 Task: Add the task  Implement multi-language support for the app to the section Code Champions in the project TrapPlan and add a Due Date to the respective task as 2023/08/20.
Action: Mouse moved to (70, 479)
Screenshot: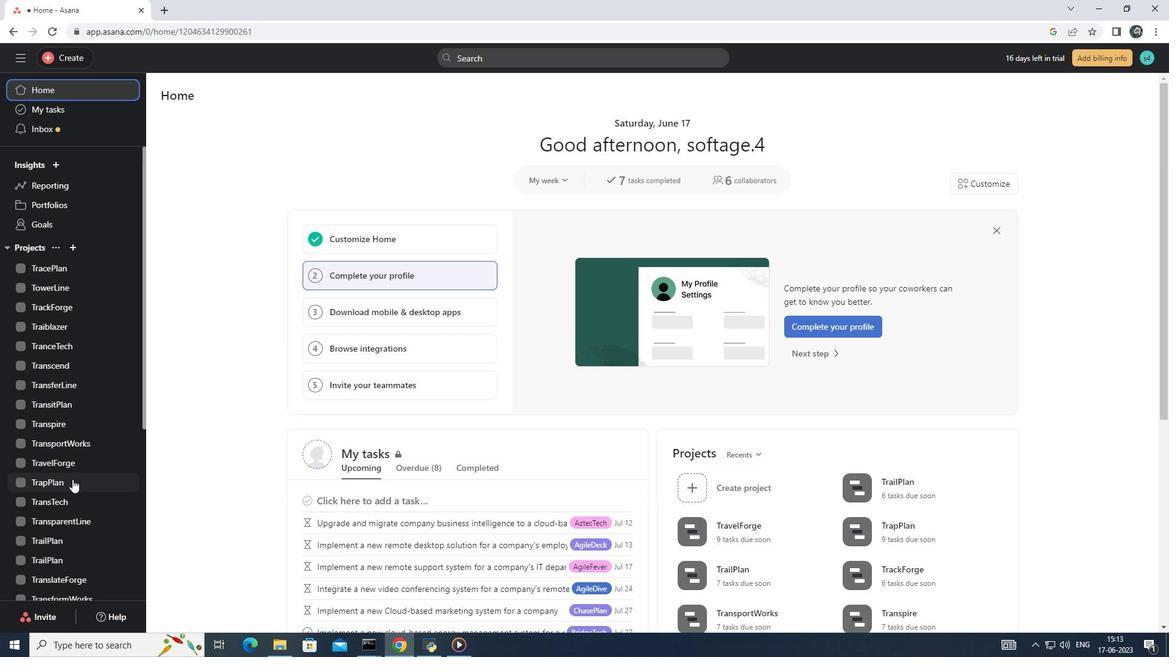 
Action: Mouse pressed left at (70, 479)
Screenshot: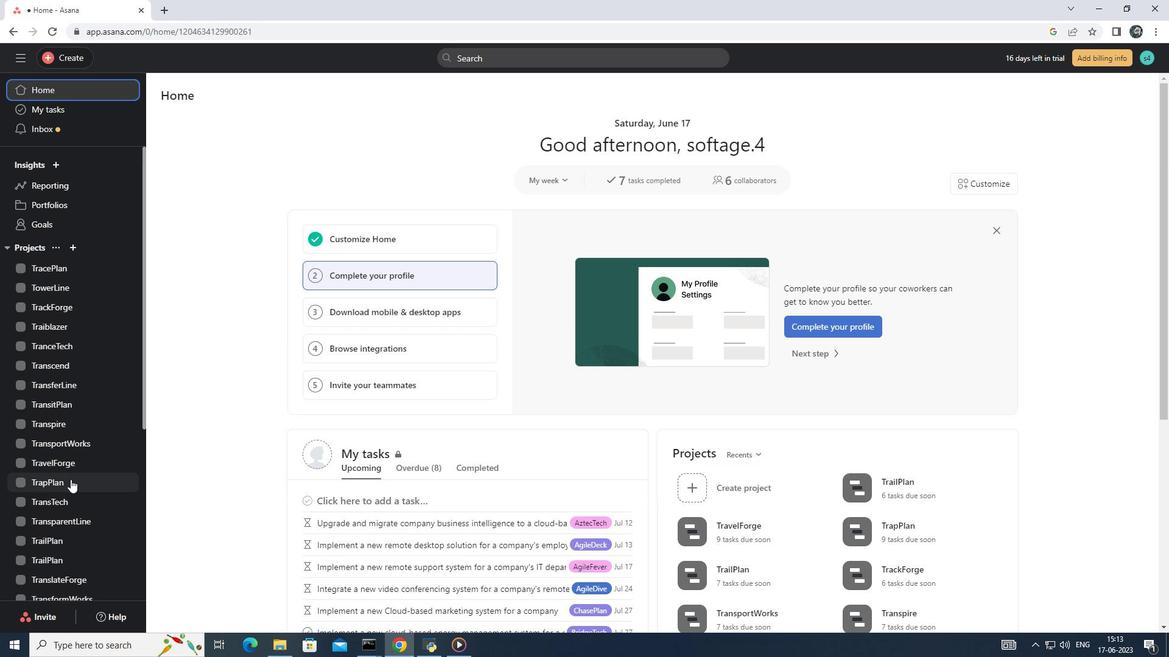 
Action: Mouse pressed left at (70, 479)
Screenshot: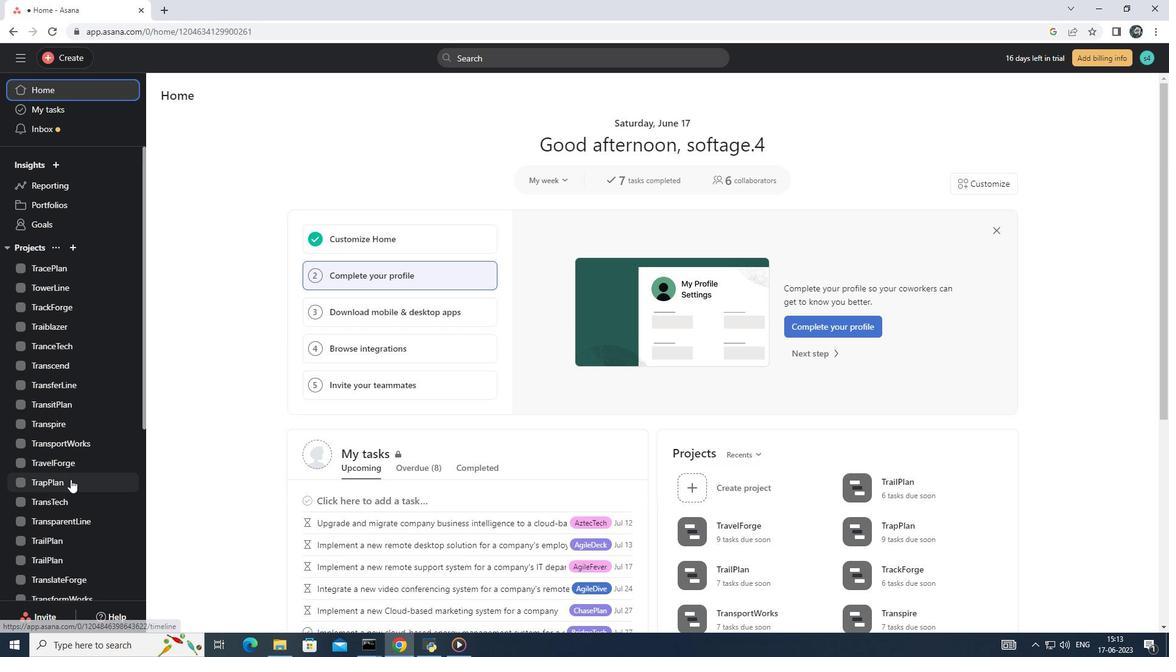 
Action: Mouse moved to (474, 288)
Screenshot: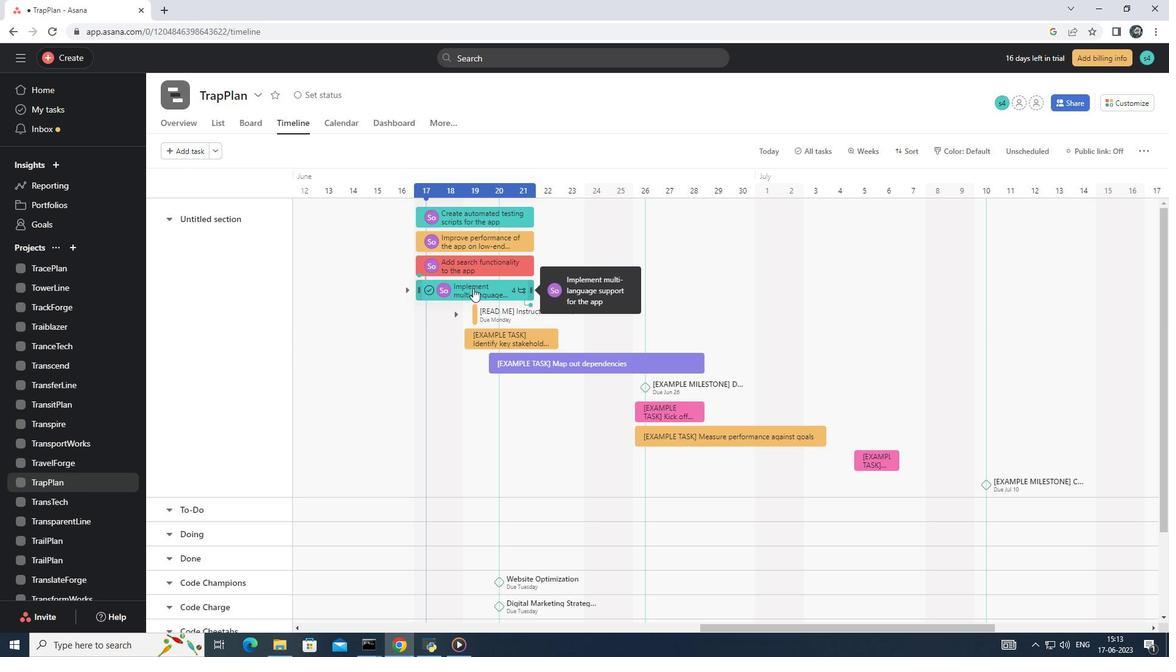 
Action: Mouse pressed left at (474, 288)
Screenshot: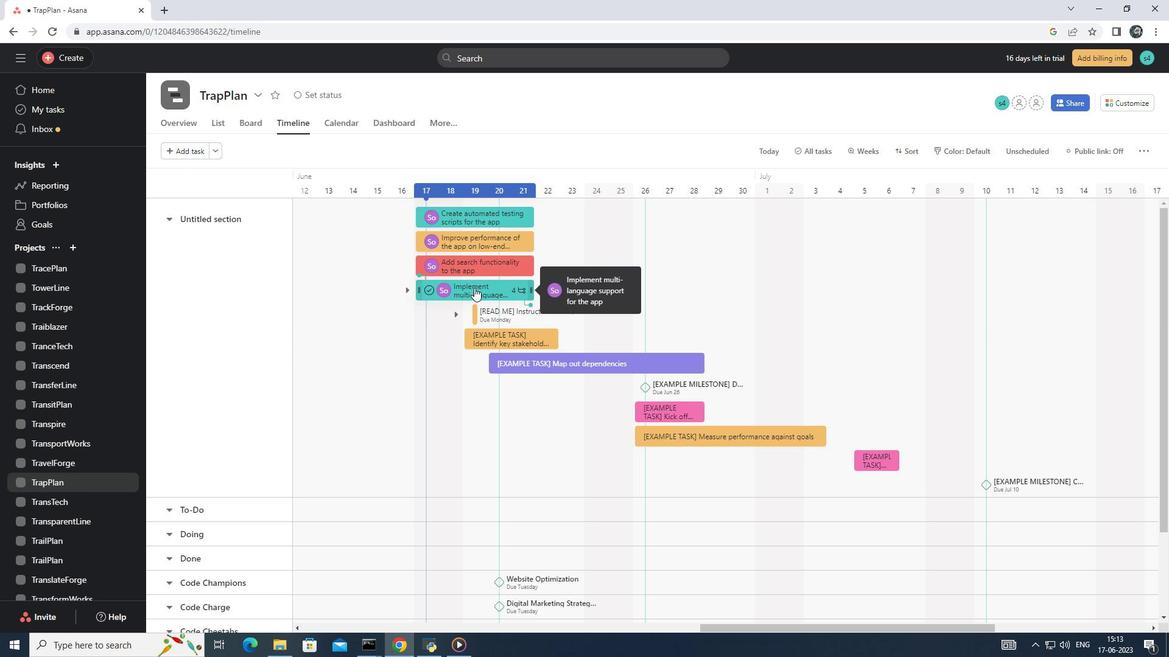 
Action: Mouse moved to (947, 264)
Screenshot: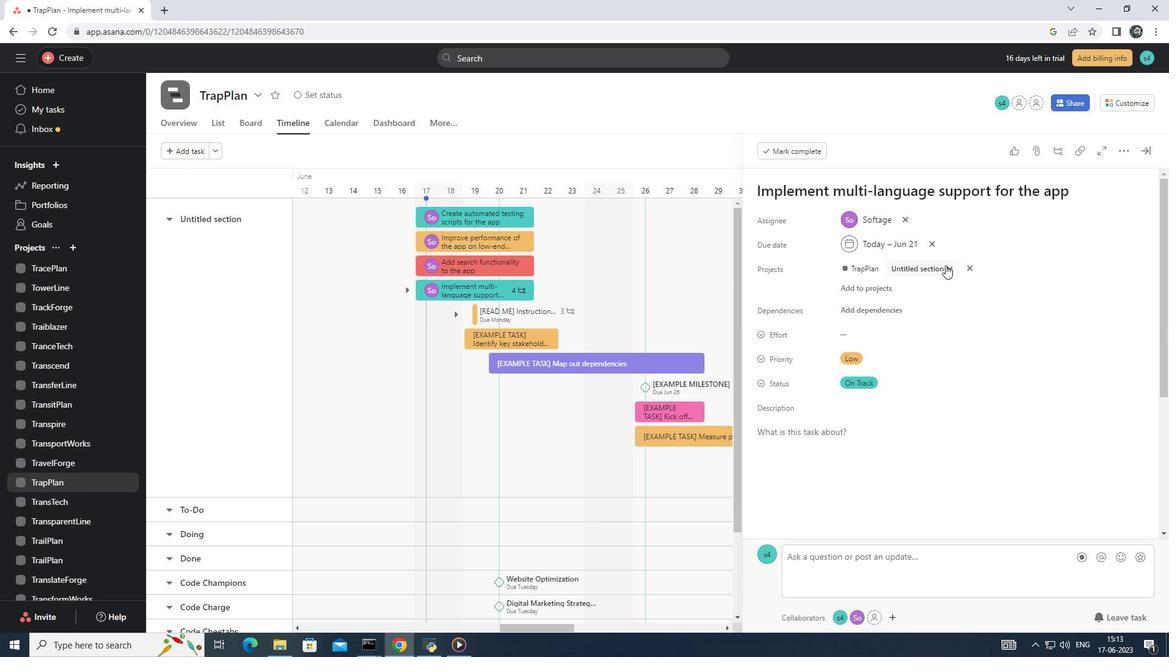 
Action: Mouse pressed left at (947, 264)
Screenshot: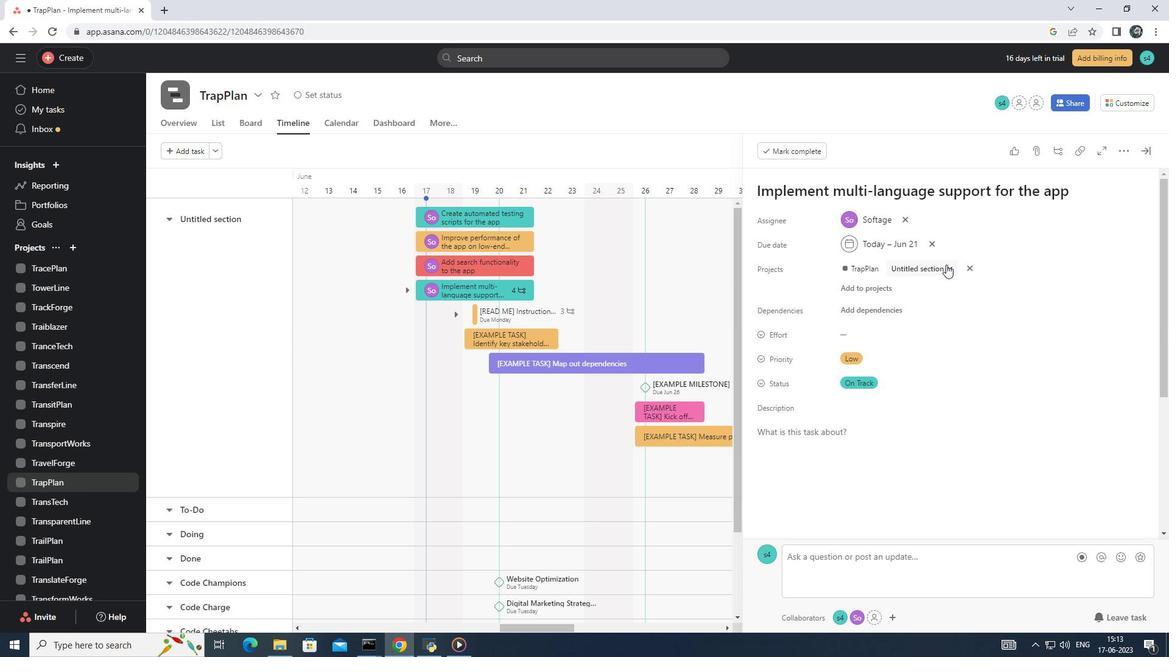 
Action: Mouse moved to (925, 385)
Screenshot: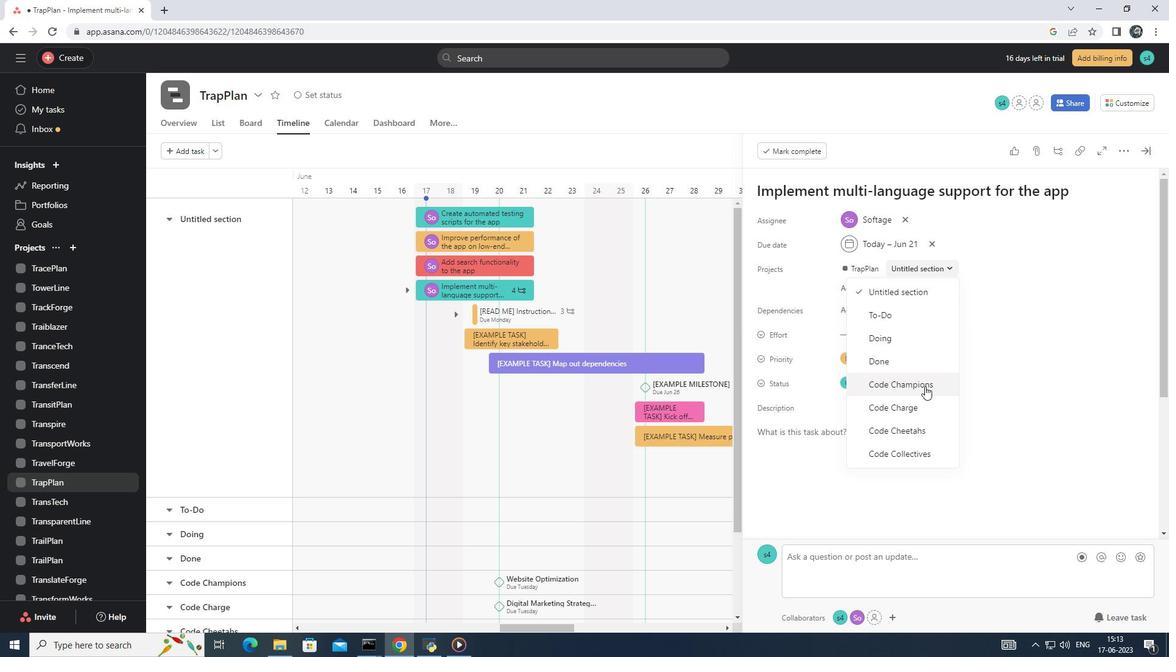 
Action: Mouse pressed left at (925, 385)
Screenshot: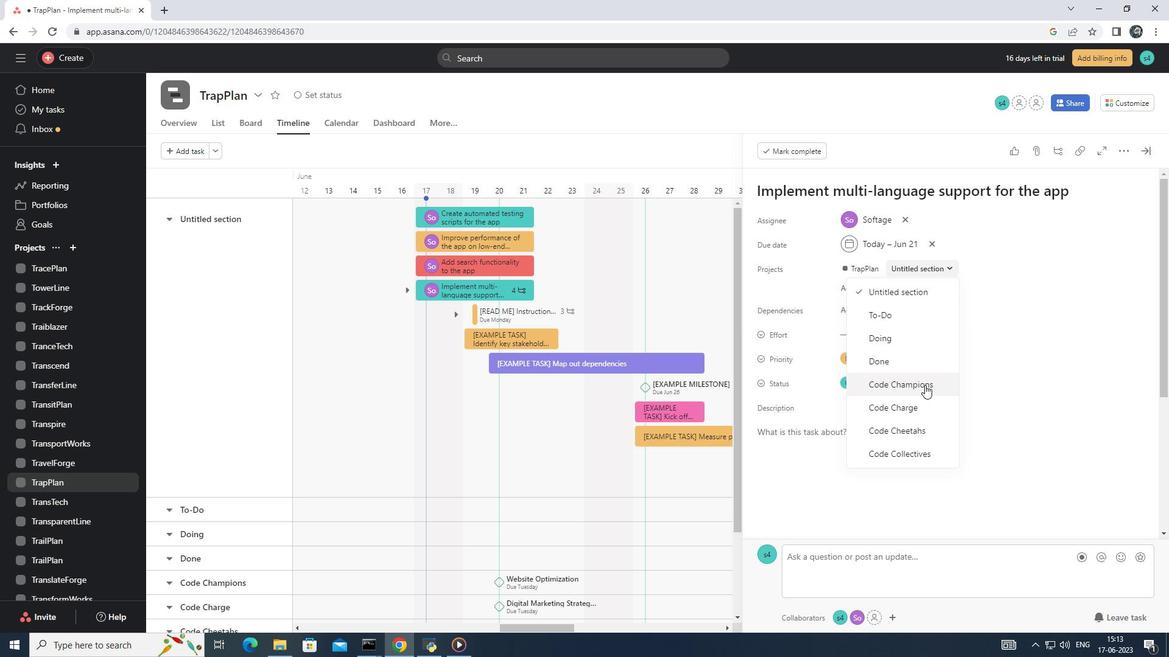 
Action: Mouse pressed left at (925, 385)
Screenshot: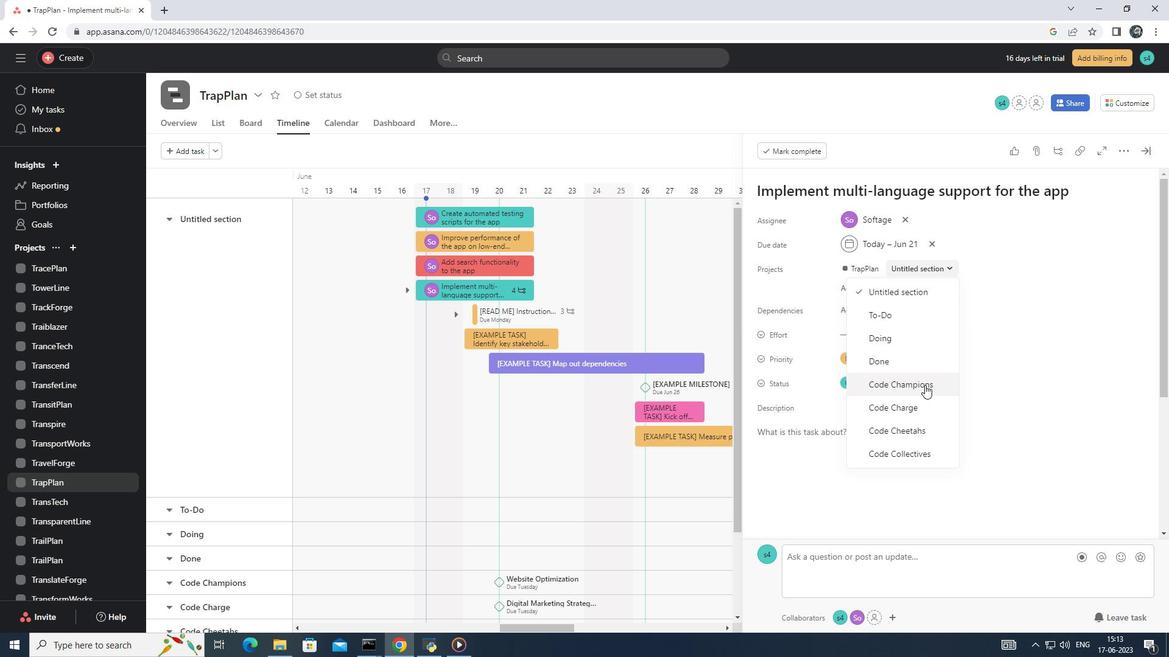 
Action: Mouse moved to (930, 243)
Screenshot: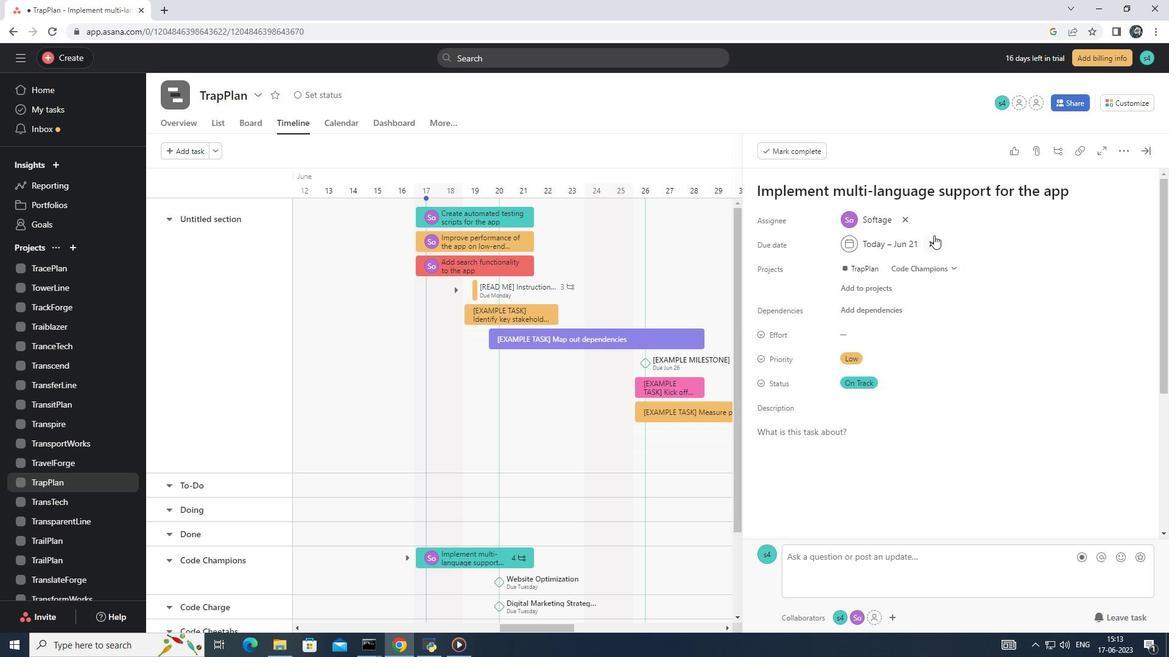 
Action: Mouse pressed left at (930, 243)
Screenshot: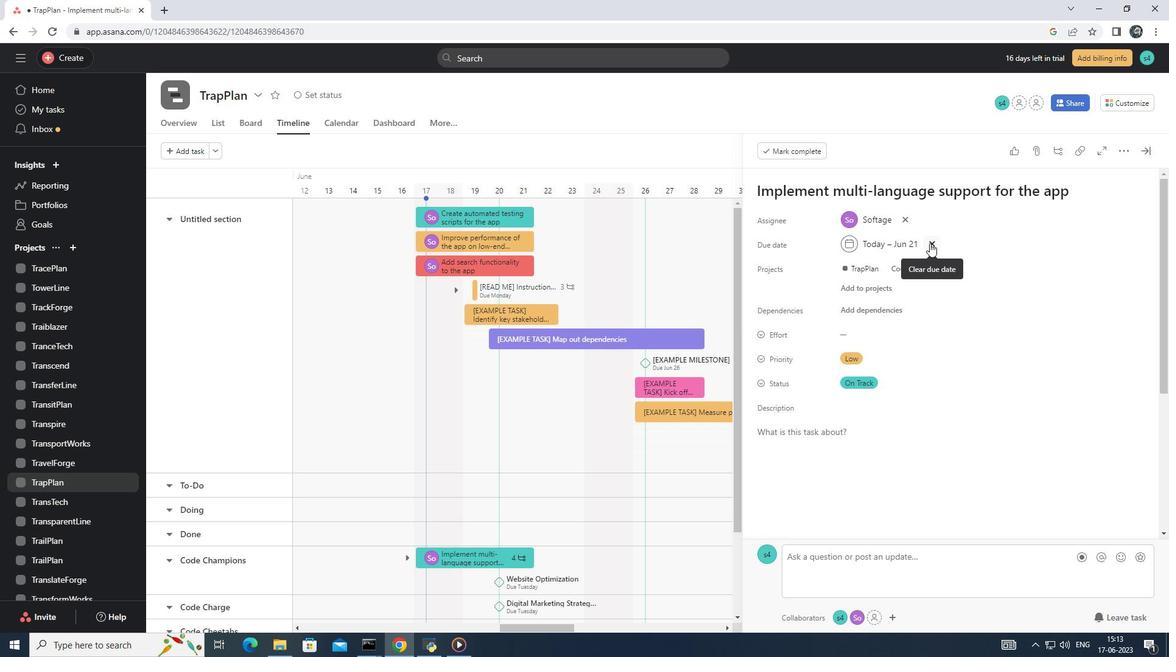 
Action: Mouse moved to (847, 242)
Screenshot: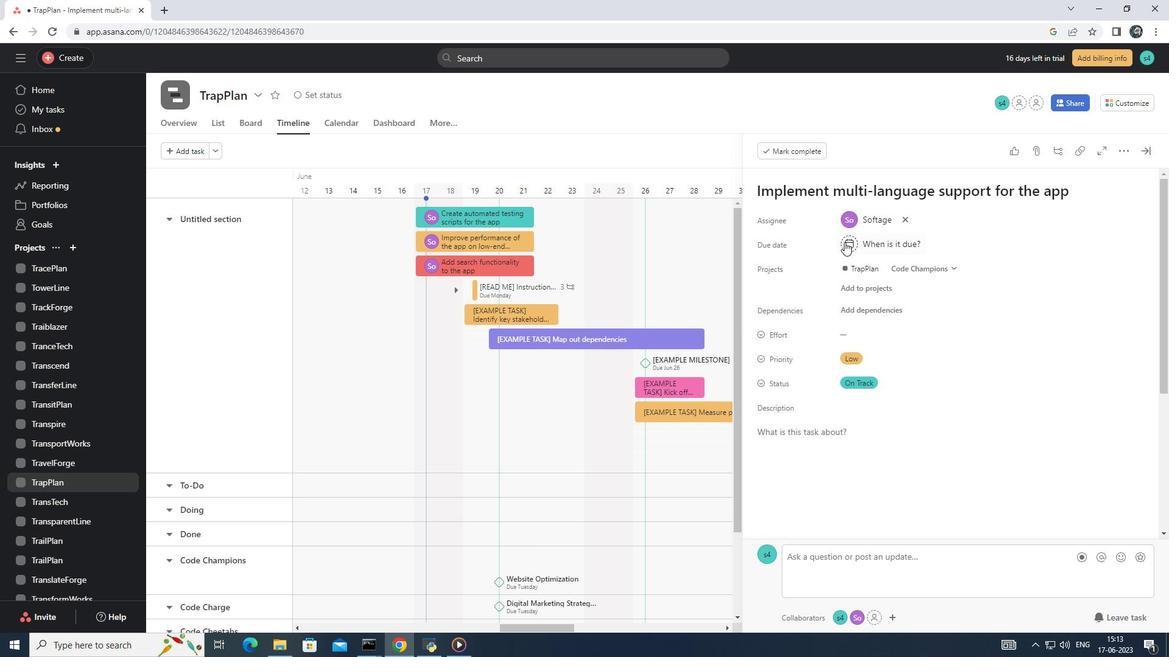 
Action: Mouse pressed left at (847, 242)
Screenshot: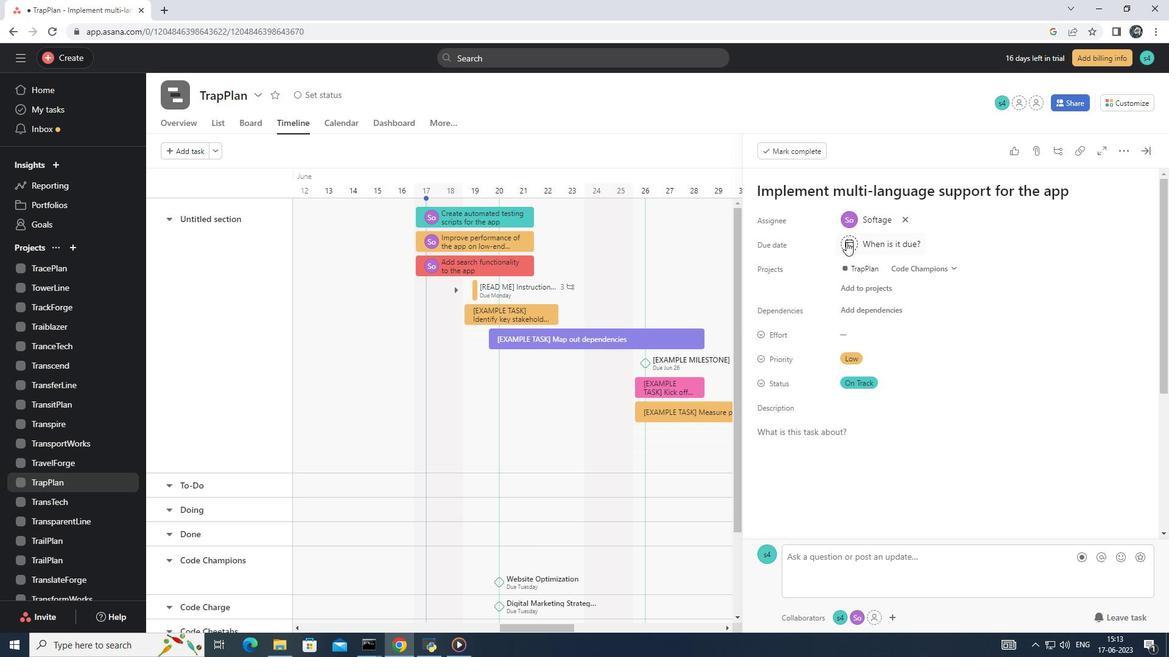 
Action: Mouse moved to (948, 278)
Screenshot: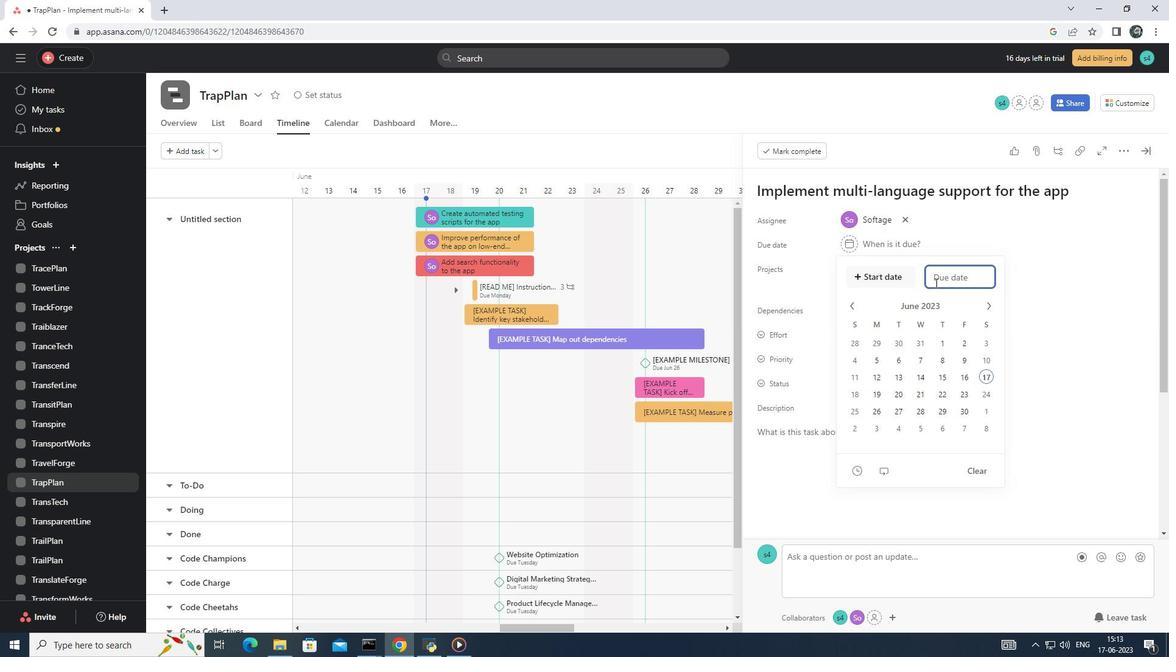 
Action: Mouse pressed left at (948, 278)
Screenshot: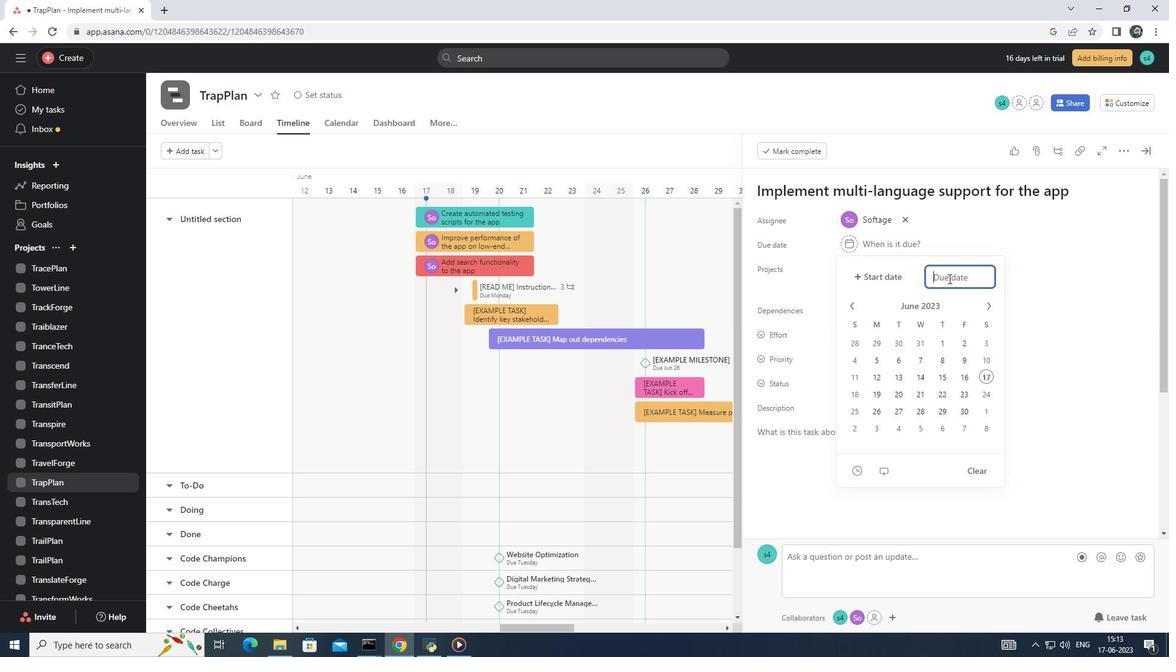 
Action: Mouse moved to (949, 278)
Screenshot: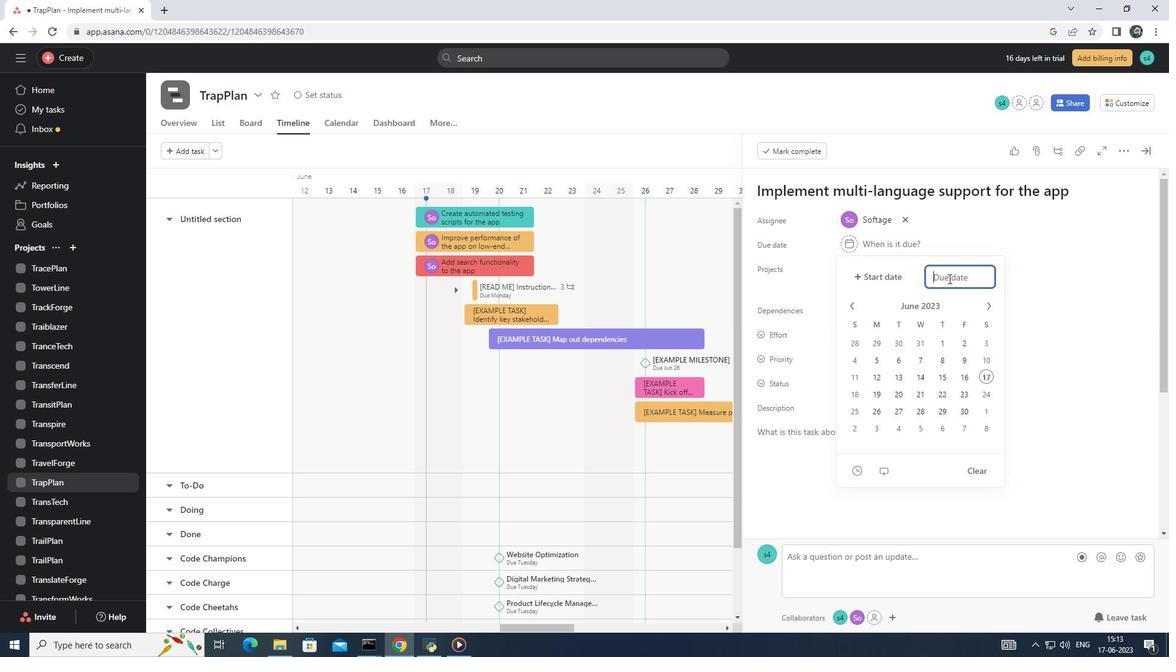
Action: Key pressed 2023/08/20<Key.enter>
Screenshot: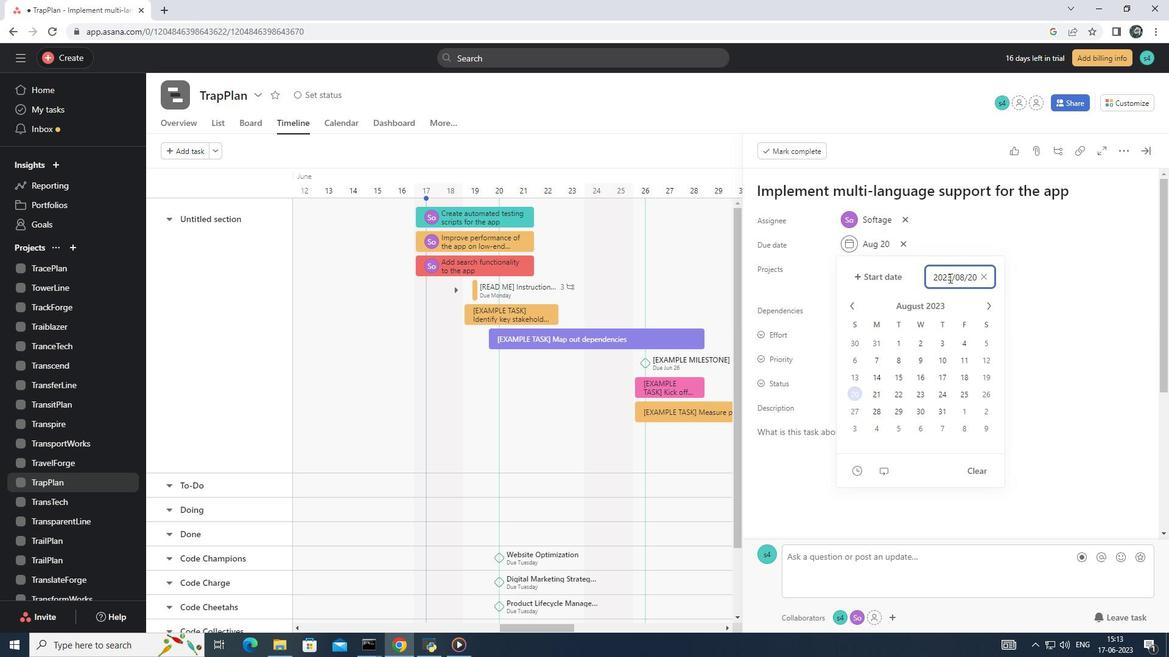 
